 Task: Write a JavaScript function to find the average of an array of numbers.
Action: Mouse moved to (63, 8)
Screenshot: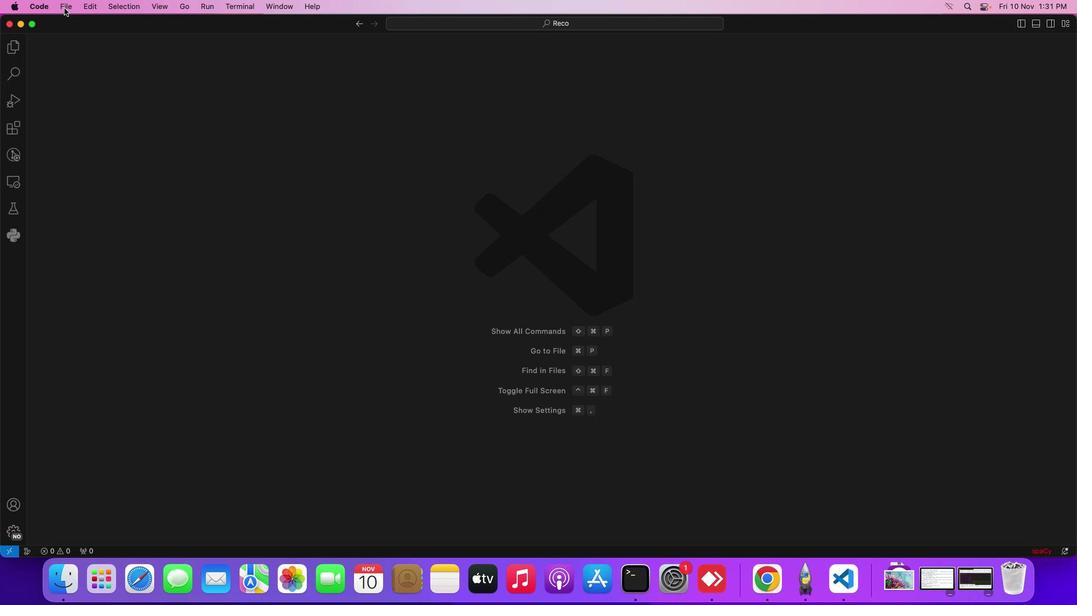 
Action: Mouse pressed left at (63, 8)
Screenshot: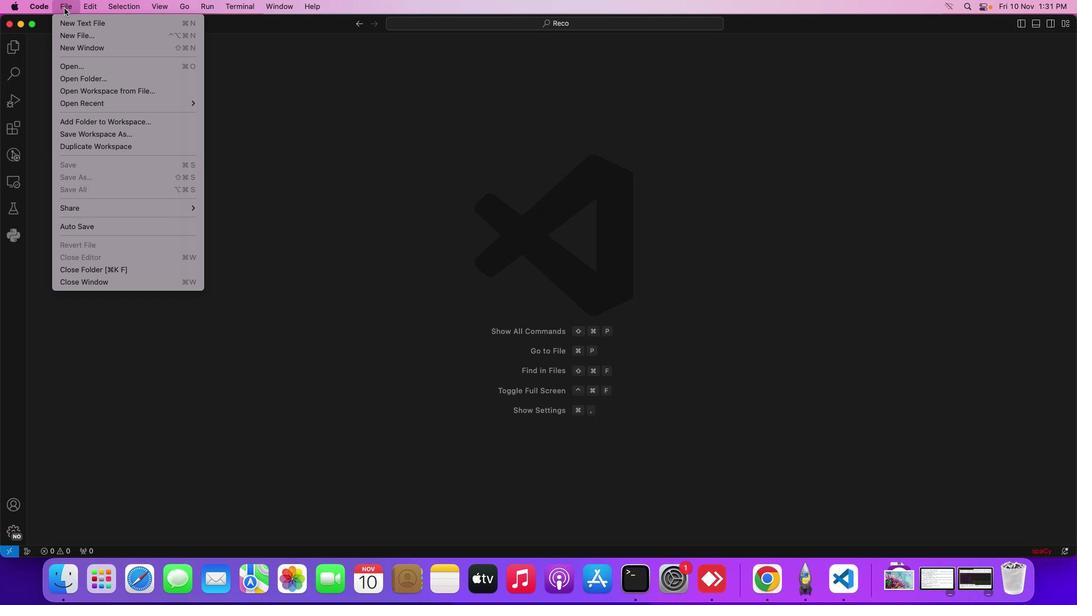 
Action: Mouse moved to (94, 26)
Screenshot: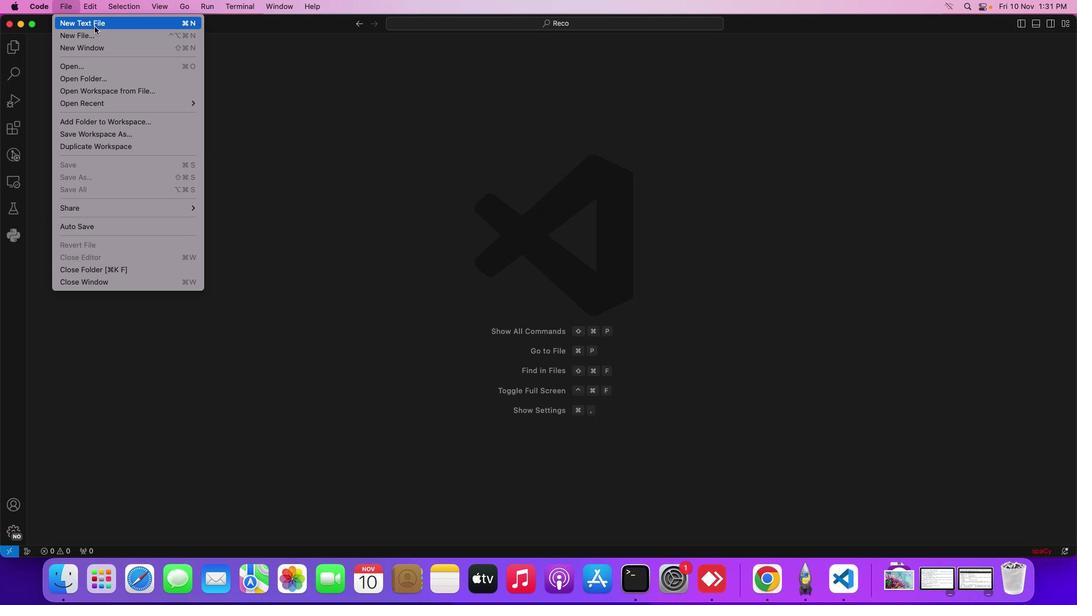 
Action: Mouse pressed left at (94, 26)
Screenshot: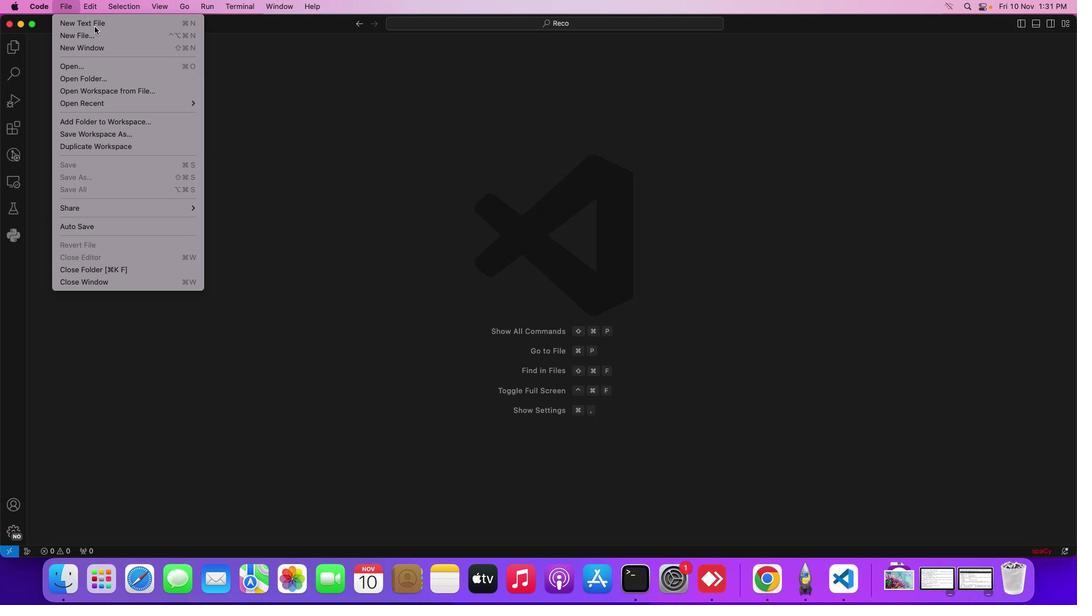 
Action: Mouse moved to (333, 175)
Screenshot: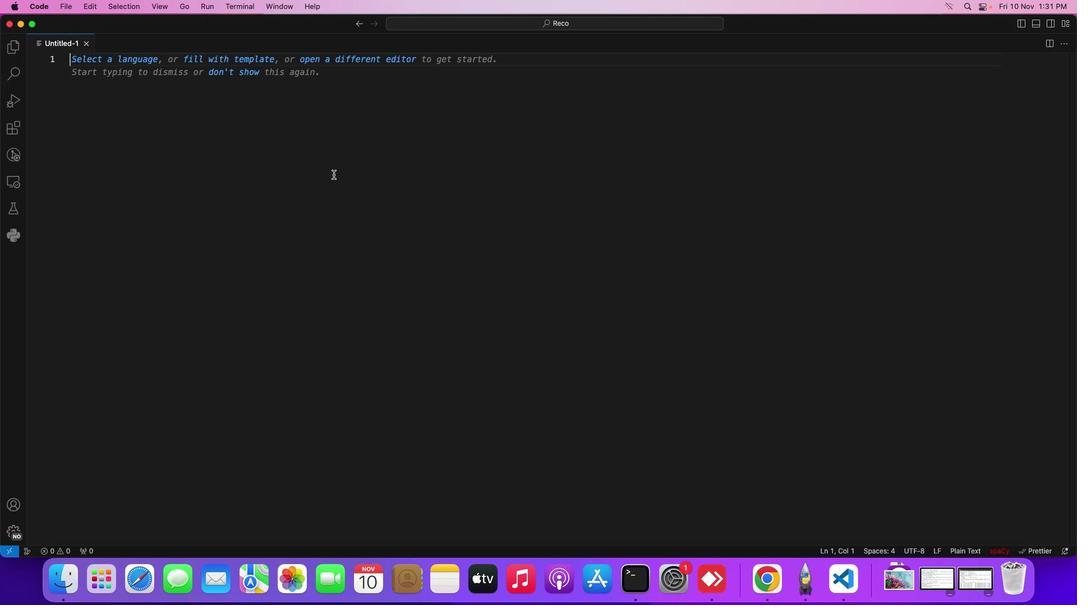 
Action: Key pressed Key.cmd's'
Screenshot: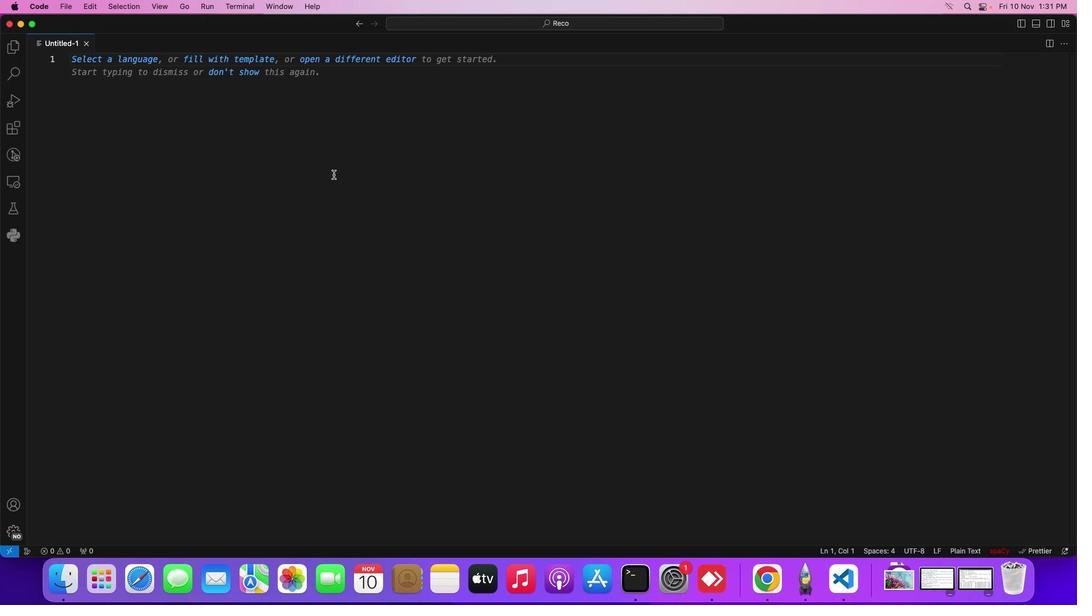 
Action: Mouse moved to (549, 237)
Screenshot: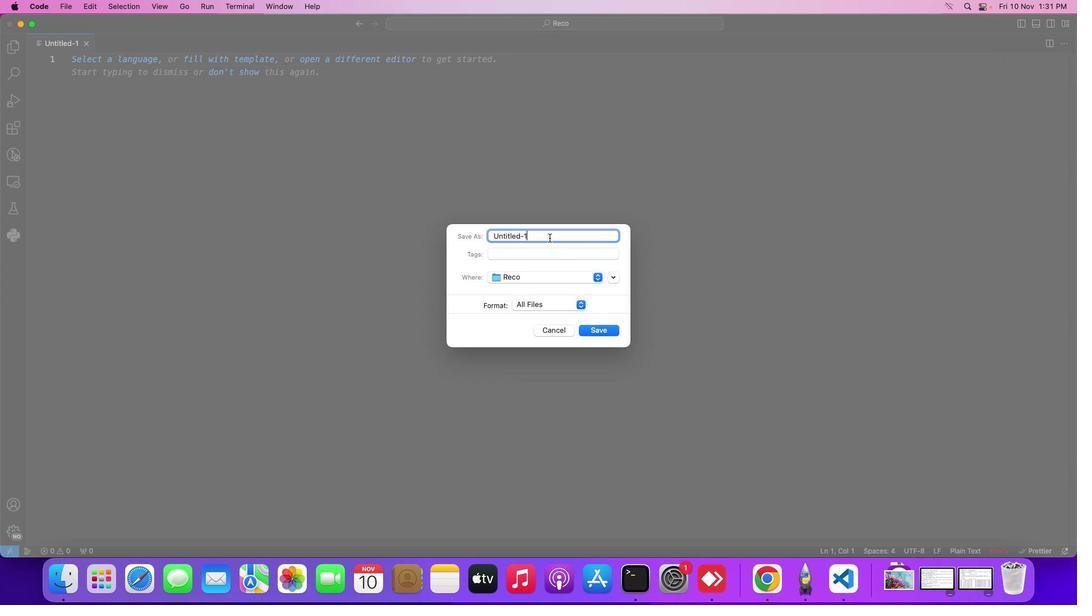 
Action: Mouse pressed left at (549, 237)
Screenshot: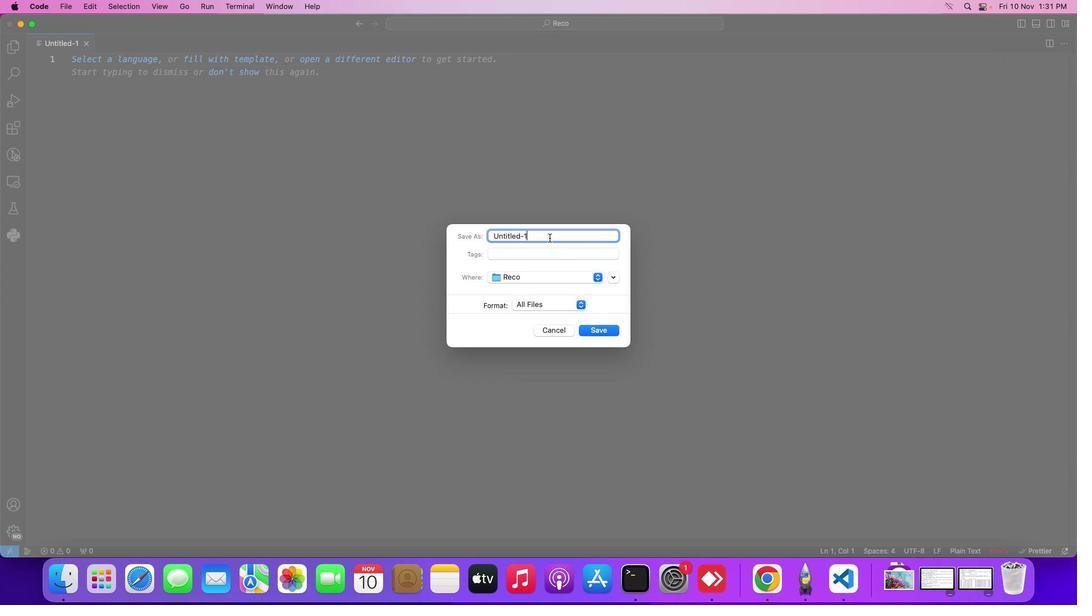 
Action: Mouse moved to (548, 237)
Screenshot: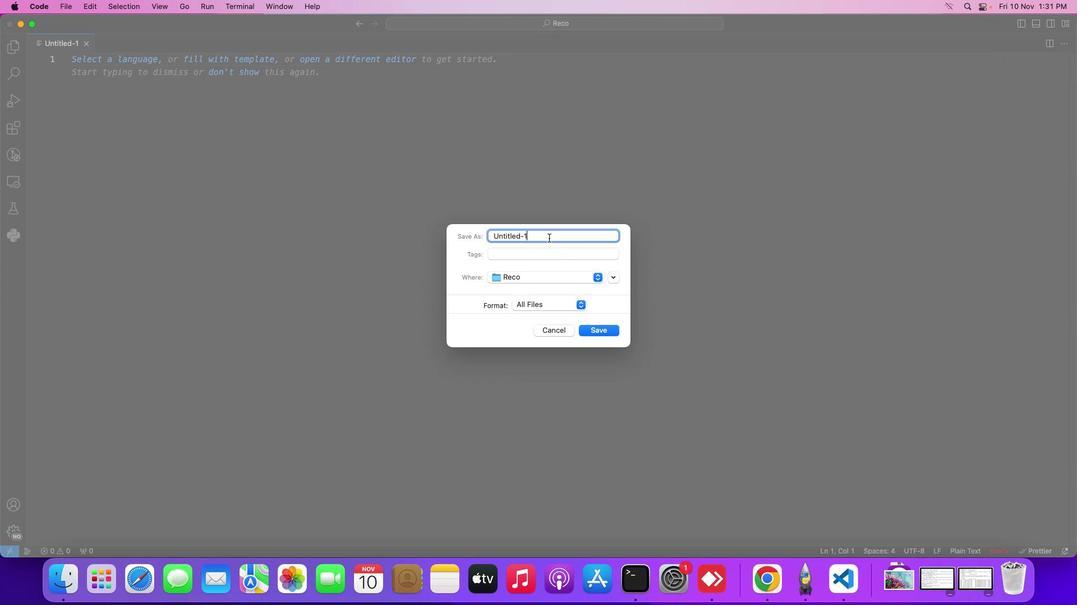 
Action: Key pressed Key.backspaceKey.backspaceKey.backspaceKey.backspaceKey.backspaceKey.backspaceKey.backspaceKey.backspaceKey.backspaceKey.backspaceKey.backspaceKey.shift_r'D''e''m''o'Key.shift_r'C''a''l'Key.shift_r'A''r''r''a''y''.''j''s'Key.enter'/''/'Key.spaceKey.shift_r'F''u''n''c''t''i''o''n'Key.space't''o'Key.space'c''a''l''c''u''l''a''t''e'Key.space't''h''e'Key.space'a''v''e''r''a''g''e'Key.space'o''f'Key.space'a''n'Key.space'a''r''r''a''y'Key.space'o''f'Key.space'n''u''m''b''e''r''s'Key.enter'f''u''n''c''t''i''o''n'Key.space'c''a''l''c''u''l''a''t''e'Key.shift_r'A''v''e''r''a''g''e'Key.shift_r'(''n''u''m''b''e''r''s'Key.rightKey.spaceKey.shift_r'{'Key.enter'/''/'Key.spaceKey.shift_r'C''h''e''c''k'Key.space'i''f'Key.space't''h''e'Key.space'a''r''r''a''y'Key.space'i''s'Key.space'e''m''p''t''y'Key.space't''o'Key.space'a''v''o''i''d'Key.space'd''i''v''i''s''i''o''n'Key.space'b''y'Key.space'z''e''r''o'Key.spaceKey.enter'i''f'Key.spaceKey.shift_r'(''n''u''m''b''e''r''s''.''l''e''n''g''t''h'Key.space'=''='Key.spaceKey.backspace'='Key.space'0'Key.rightKey.spaceKey.shift_r'{'Key.enter'r''e''t''u''r''n'Key.space'0'';'Key.space'/''/'Key.space'r''e''t''u''r''n'Key.space'o'Key.spaceKey.backspaceKey.backspace'0'Key.space'i''f'Key.space't''h''e'Key.space'a''r''r''a''y'Key.space'i''s'Key.space'e''m''p''t''y'Key.enterKey.backspaceKey.backspaceKey.backspaceKey.downKey.enterKey.enter'/''/'Key.spaceKey.shift_r'U''s''e'Key.space't''h''e'Key.space'r''e''d''u''c''e'Key.space'm''e''t''h''o''d'Key.space't''o'Key.space'c''a''l''c''u''l''a''t''e'Key.space't''h''e'Key.space's''u''m'Key.space'o''f'Key.space'a''l''l'Key.space'e''l''e''m''e''n''t''s'Key.space'i''n'Key.space't''h''e'Key.space'a''r''r''a''y'Key.enter's'Key.backspace'c''o''n''s''t'Key.space's''u''m'Key.space'='Key.space'n''u''m''b''e''r''s''.''r''e''d''u''c''e'Key.shift_r'('Key.shift_r'(''a''c''c'','Key.space'm'Key.backspace'n''u''m'Key.spaceKey.backspaceKey.rightKey.rightKey.space'=''='Key.shift_r'>'Key.backspaceKey.backspaceKey.shift_r'>'Key.space'a''c''c'Key.spaceKey.shift_r'+'Key.space'n''u''m'Key.spaceKey.backspace','Key.space'0'Key.shift_r')'Key.shift_r';'Key.enterKey.upKey.upKey.rightKey.downKey.rightKey.rightKey.rightKey.rightKey.rightKey.rightKey.rightKey.rightKey.rightKey.rightKey.rightKey.rightKey.rightKey.rightKey.rightKey.rightKey.rightKey.rightKey.rightKey.rightKey.rightKey.rightKey.rightKey.rightKey.rightKey.rightKey.rightKey.rightKey.rightKey.rightKey.rightKey.rightKey.rightKey.rightKey.rightKey.rightKey.rightKey.backspaceKey.downKey.tab'f'Key.backspaceKey.enter'/''/'Key.space'c''a''l''c''u''l''a''t''e'Key.space't''h''e'Key.space'a''v''e''r''a''g''e'Key.space'b''y'Key.space'd''i''v''i''s''i'Key.backspaceKey.backspace'd''i''n''g'Key.space't''h''e'Key.space's''u''m'Key.space'b''y'Key.space't''h''e'Key.space'n''u''m''b''e''r'Key.space'o''f'Key.space'e''k''e'Key.backspaceKey.backspace'l''e''m''e''n''t''s'Key.space'i''n'Key.space't''h''e'Key.space'a''r''r''a''y'Key.enter'c''o''n''s''t'Key.space'a''v''e''r''a''g''e'Key.space'='Key.space's''u''m'Key.space'/'Key.space'n''u''m''b''e''r''s''.''l''e''n''t''h'Key.spaceKey.backspaceKey.backspace'h'Key.backspaceKey.backspace'g''t''h'';'Key.enterKey.enter'/''/'Key.spaceKey.shift_r'R''e''t''u''r''n'Key.space't''h''e'Key.space'c''a''l''c''u''l''a''t''e''d'Key.space'a''v''e''r''a''g''e'Key.enterKey.enterKey.backspaceKey.backspaceKey.tab'r''e''t''u''r''n'Key.space'a''v''e''r''a''g''e'';'Key.enterKey.backspaceKey.backspaceKey.downKey.enterKey.enter'/''/'Key.spaceKey.shift_r'E''x''a''m''p''l''e'Key.space'u''s''a''g''e'Key.shift_r':'Key.enter'c''o''n''s''t'Key.space'n''u''m''b''e''r''s'Key.shift_r'A''r''r''a''y'Key.space'='Key.space'[''1'','Key.space'2'','Key.space'3'','Key.space'4'','Key.space'5'Key.rightKey.shift_r':'Key.backspace';'Key.enter'c''o''n''s''t'Key.space'r''e''s''i'Key.backspace'u''l''t'Key.space'='Key.space'c''a''l''c''u''l''a''t''e'Key.shift_r'A''v''e''r''a''g''e'Key.shift_r'(''n''u''m''b''e''r''s'Key.shift_r'A''r''r''a''u'Key.backspace'y'Key.right';'Key.enterKey.enter'/''/'Key.spaceKey.spaceKey.shift_r'O''u''t''p''u''t'Key.space't''h''e'Key.space'r''e''s''u''l''t'Key.space't''o'Key.space't''h''e'Key.space'c''o''n''s''o''l''e'Key.enter'c''o''m'Key.backspace'n''s''o''l''e''.''l''o''g'Key.spaceKey.backspaceKey.shift_r'(''r''e''s''u''l''t'Key.spaceKey.backspaceKey.right';'Key.spaceKey.space'/''/'Key.space'o''u''t''p''u''t'Key.shift_r':'Key.space'3'Key.enterKey.enter
Screenshot: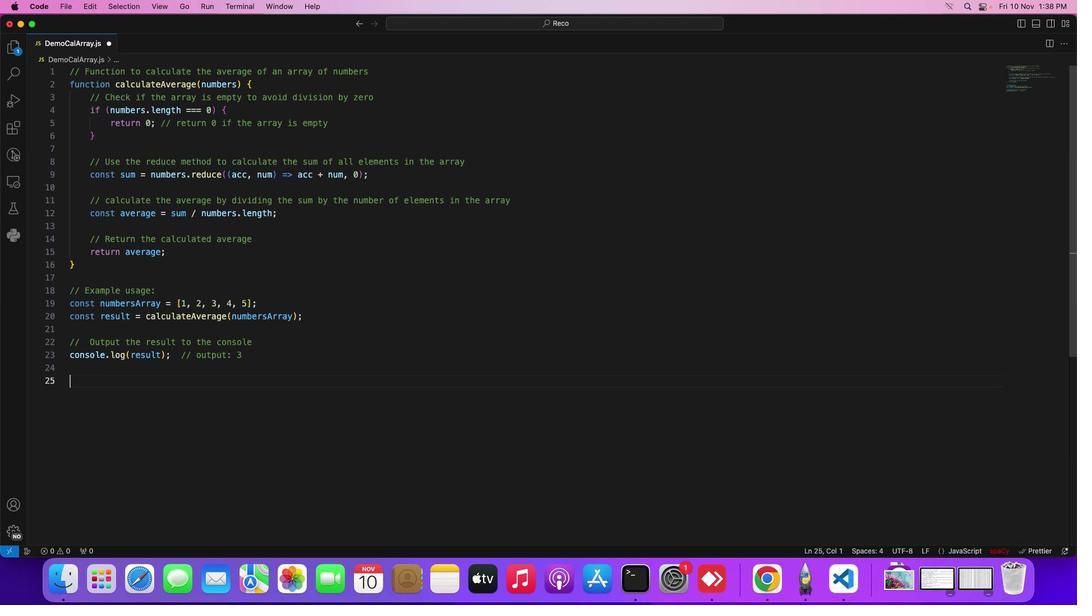 
Action: Mouse moved to (460, 143)
Screenshot: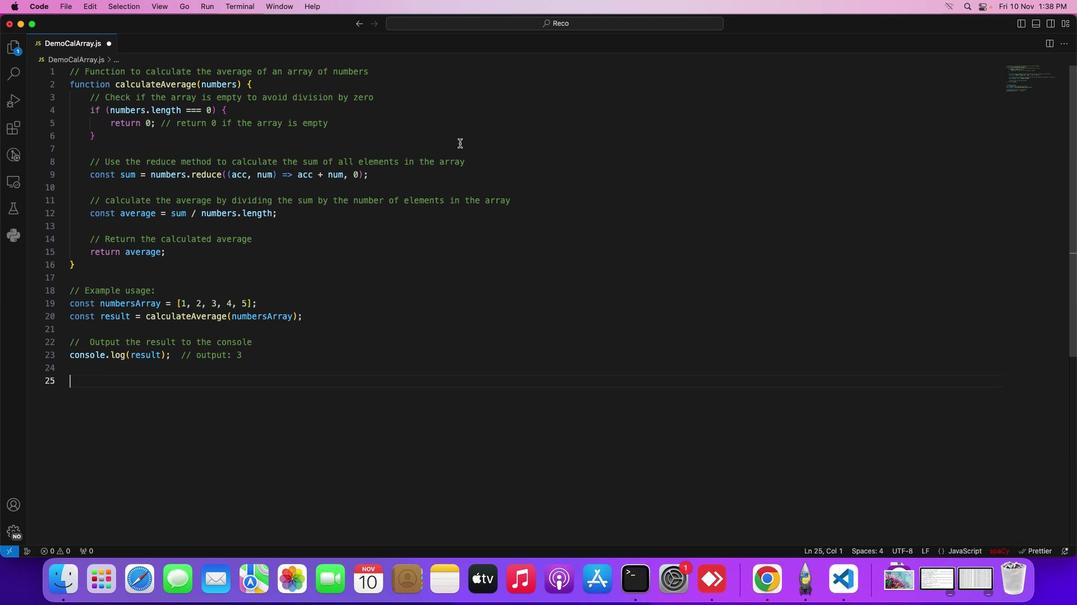 
Action: Key pressed Key.cmd
Screenshot: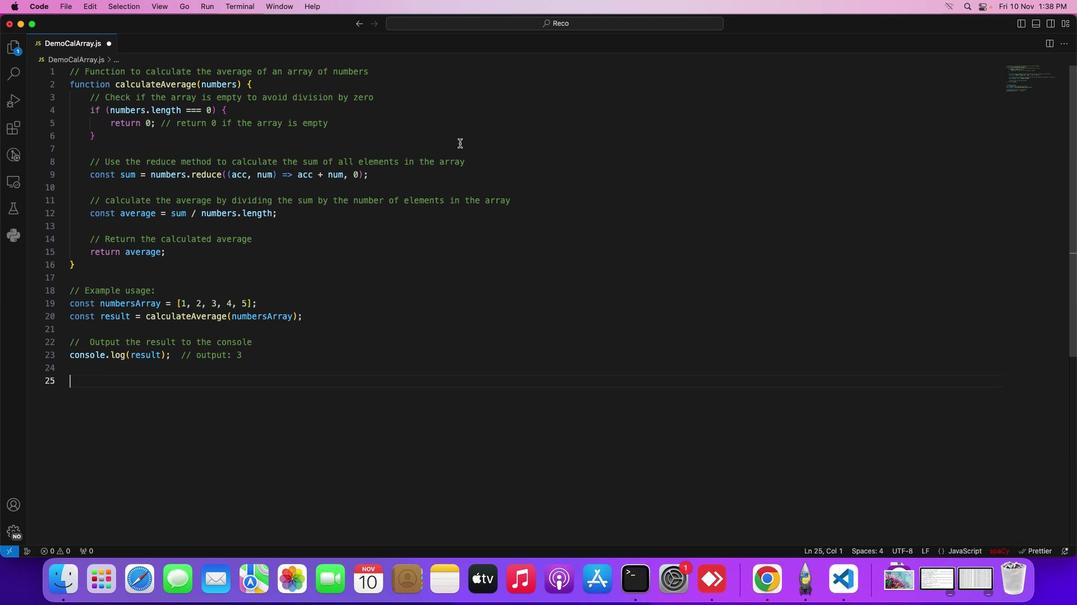 
Action: Mouse moved to (468, 118)
Screenshot: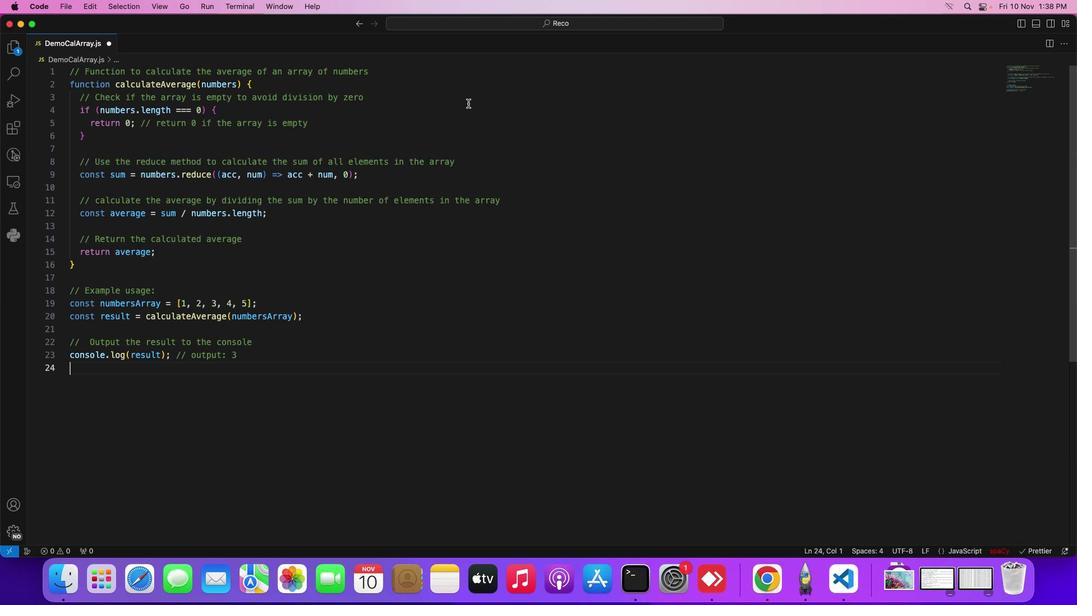 
Action: Key pressed 's'
Screenshot: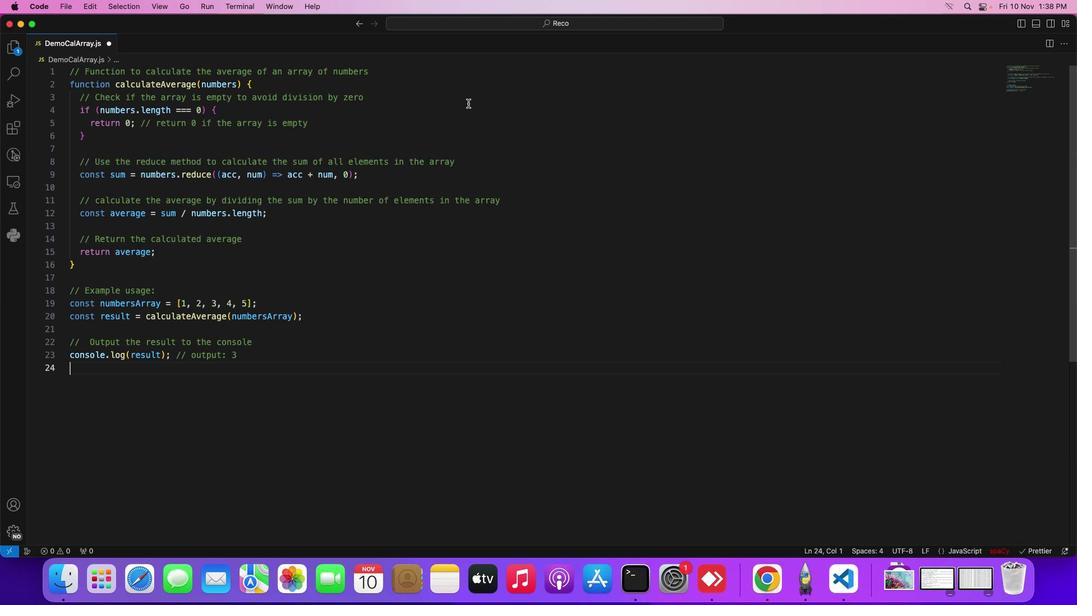 
Action: Mouse moved to (244, 4)
Screenshot: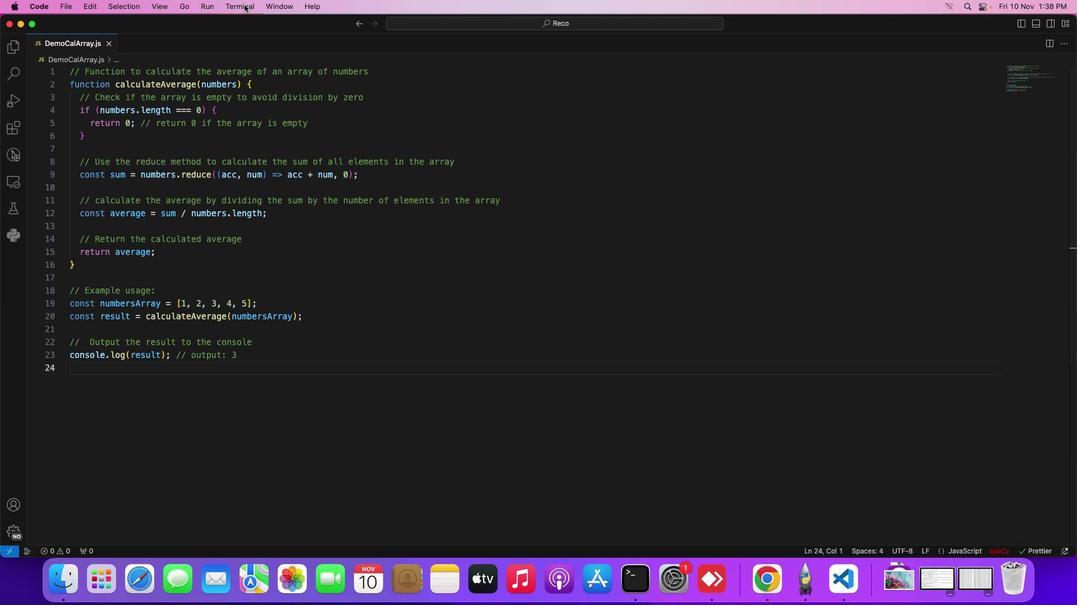 
Action: Mouse pressed left at (244, 4)
Screenshot: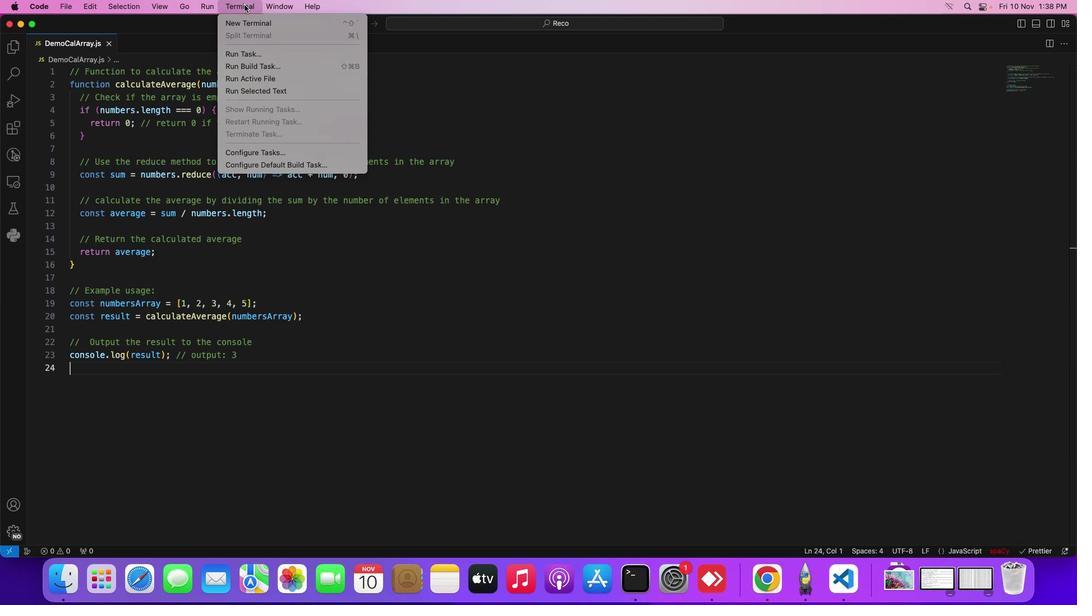
Action: Mouse moved to (260, 17)
Screenshot: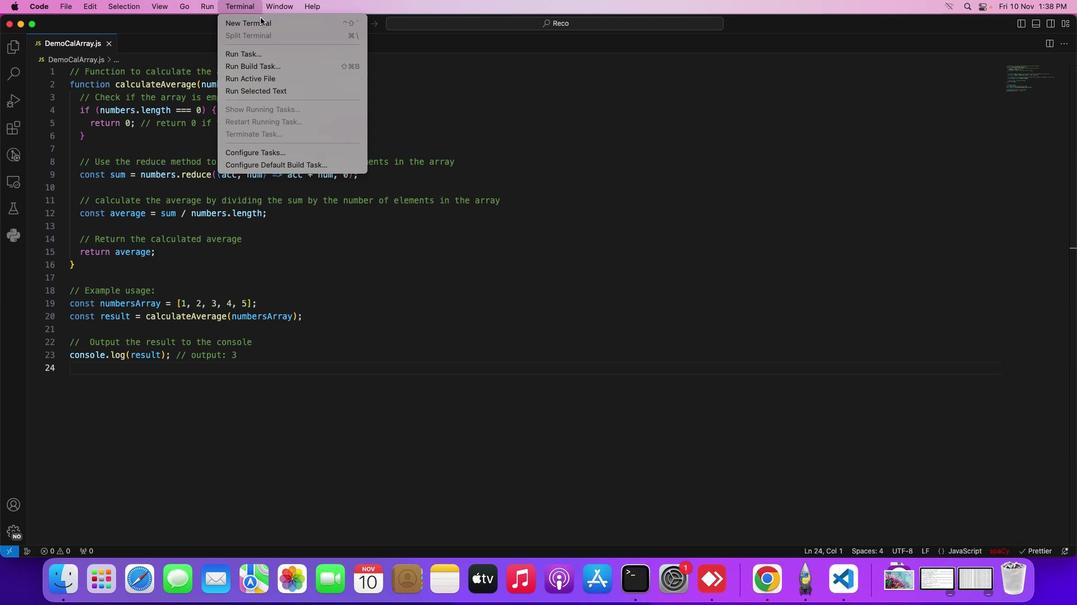 
Action: Mouse pressed left at (260, 17)
Screenshot: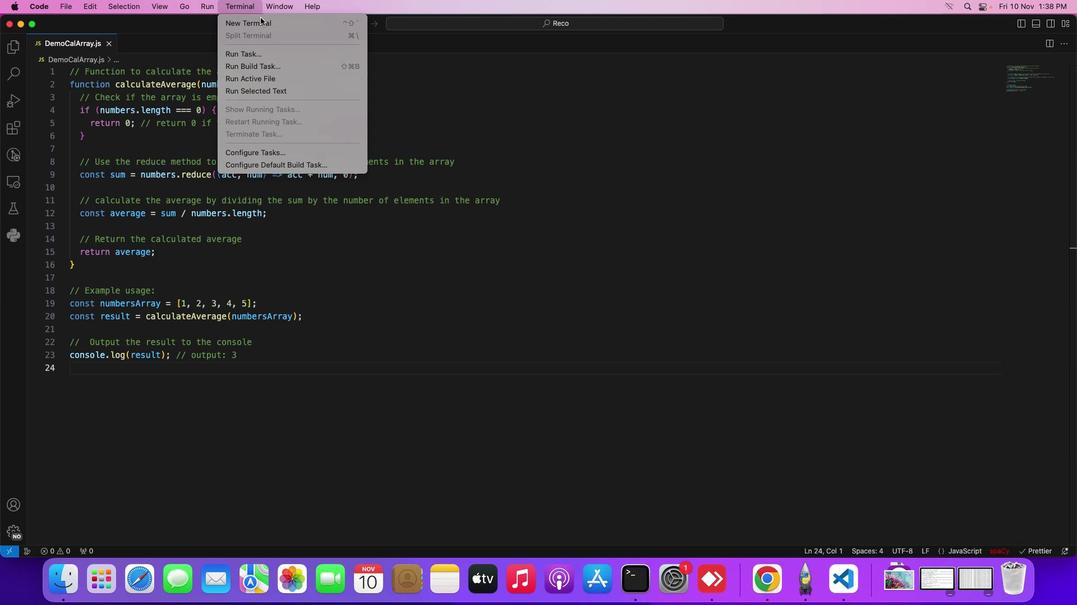 
Action: Mouse moved to (988, 287)
Screenshot: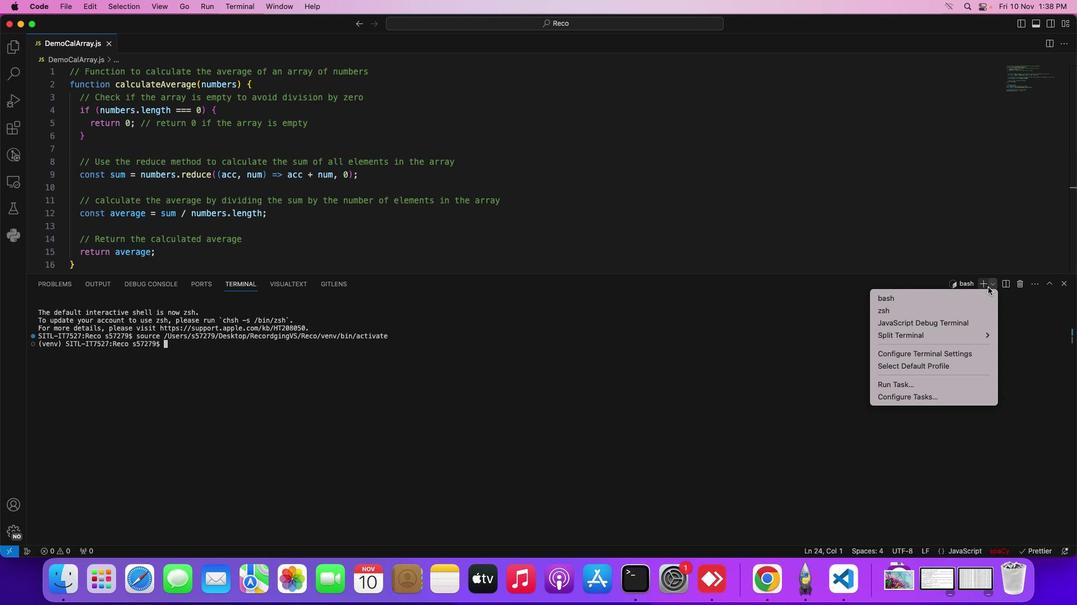 
Action: Mouse pressed left at (988, 287)
Screenshot: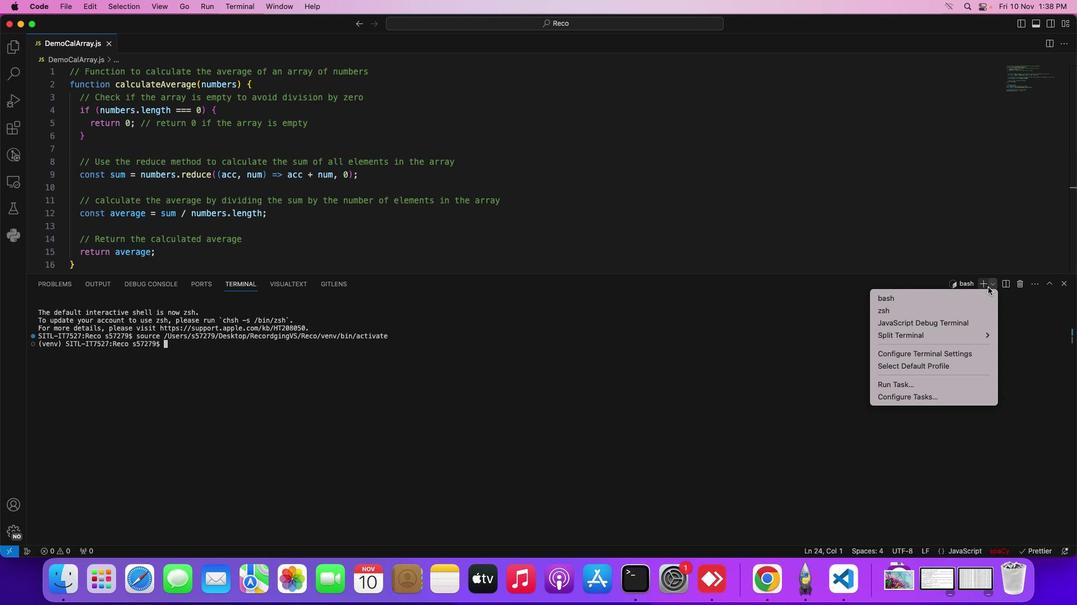 
Action: Mouse moved to (973, 323)
Screenshot: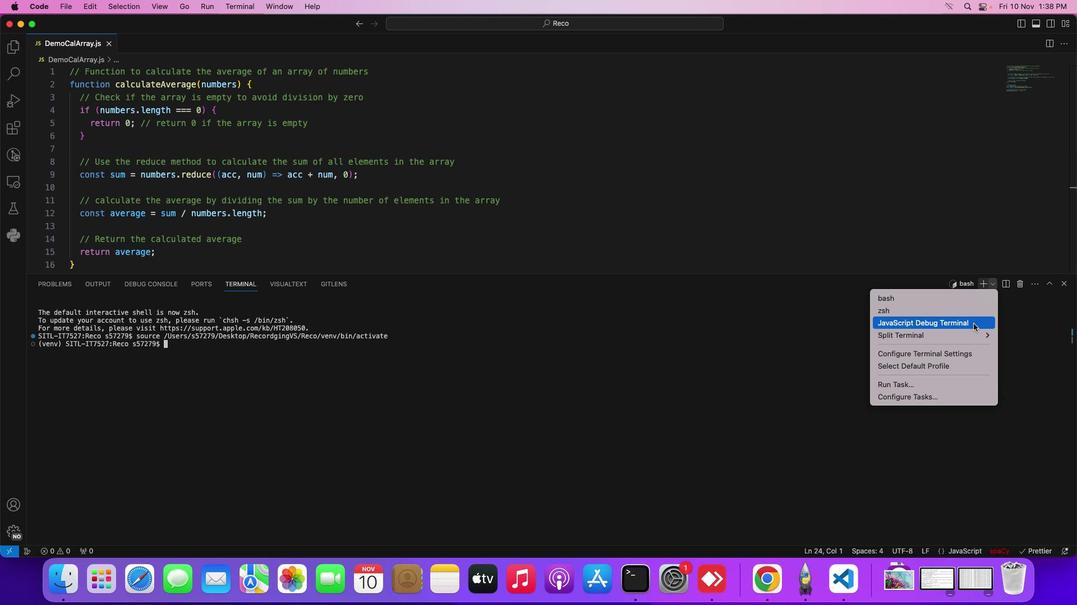 
Action: Mouse pressed left at (973, 323)
Screenshot: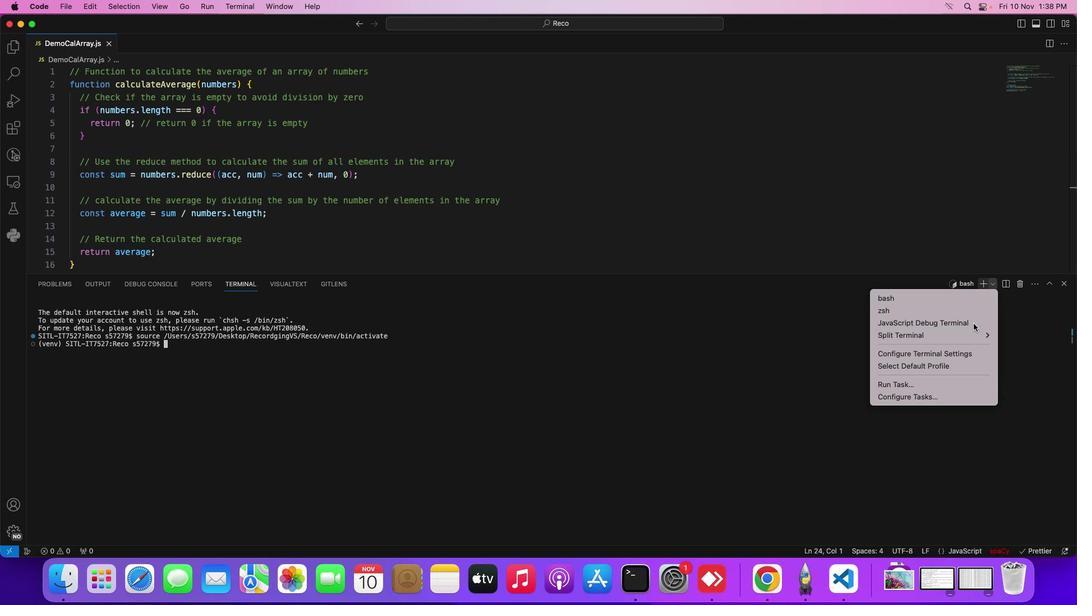 
Action: Mouse moved to (199, 353)
Screenshot: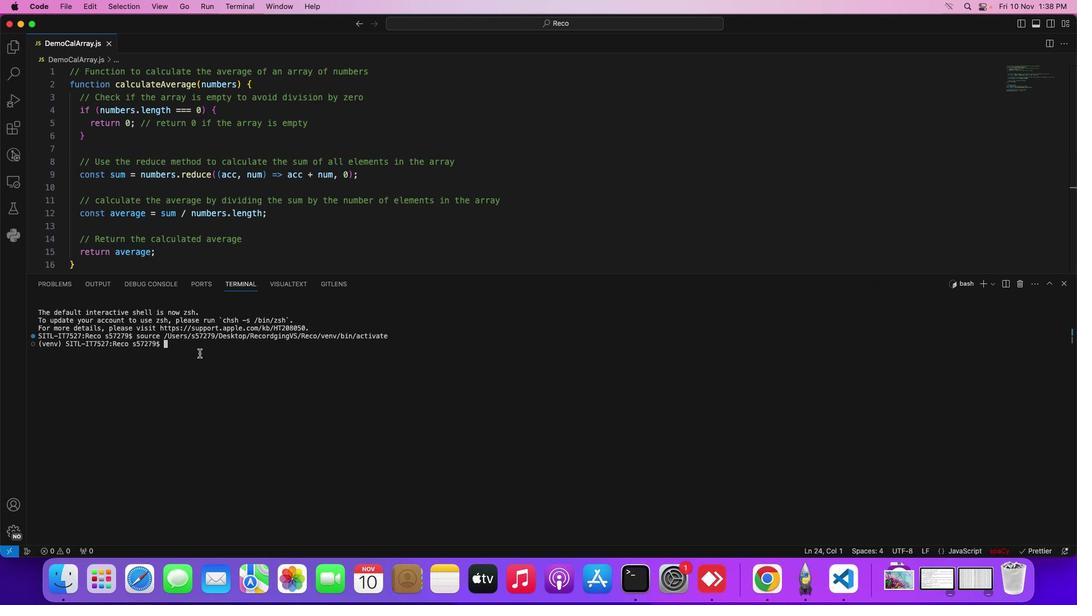 
Action: Mouse pressed left at (199, 353)
Screenshot: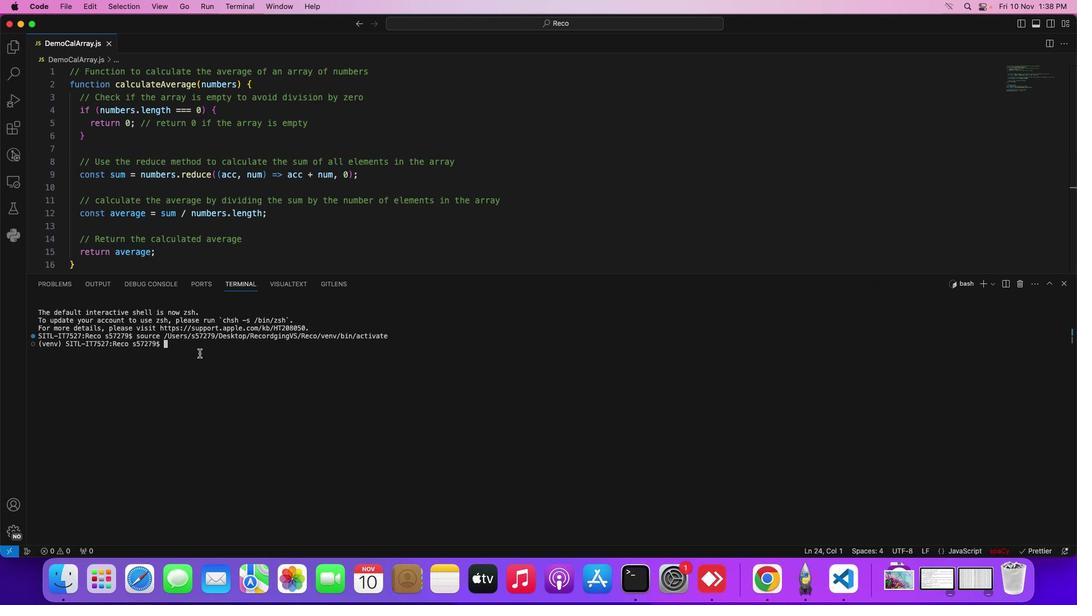 
Action: Mouse moved to (249, 371)
Screenshot: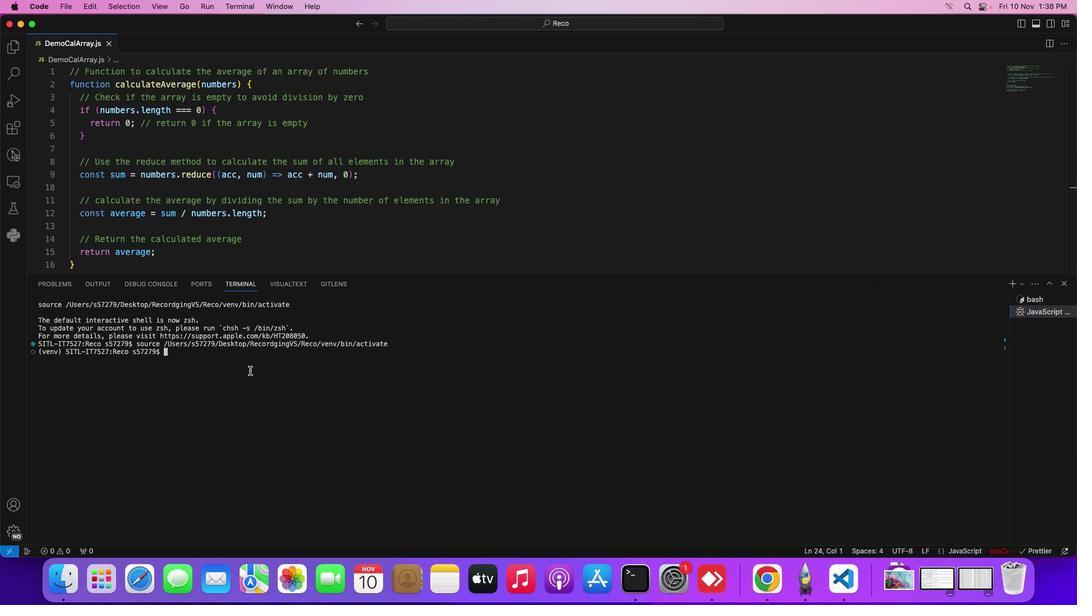 
Action: Mouse pressed left at (249, 371)
Screenshot: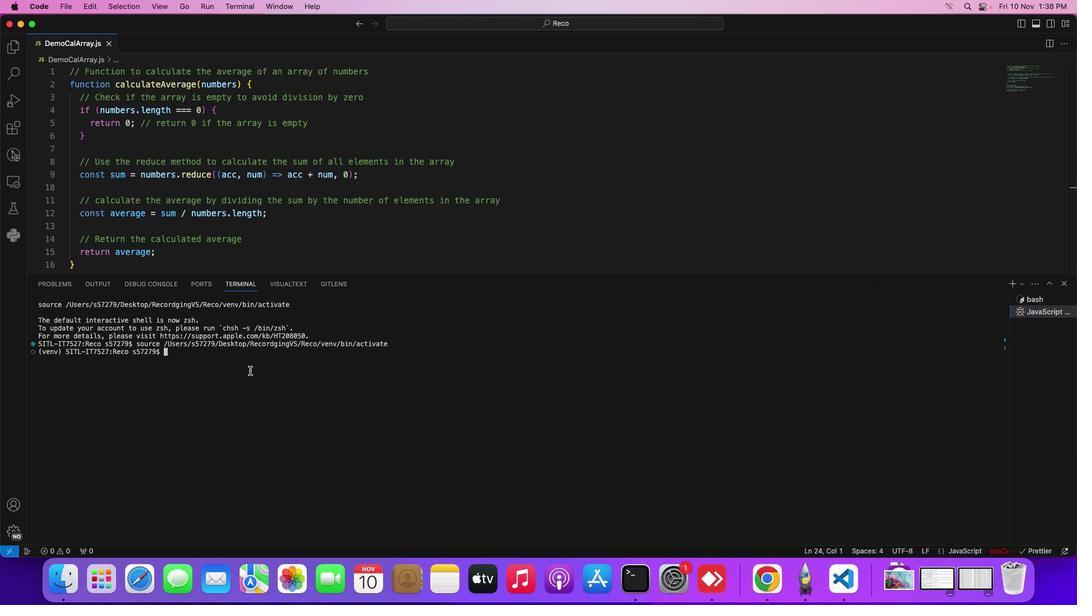 
Action: Key pressed 'n''o''d''e'Key.space'd'Key.backspaceKey.shift_r'D''e''m''o'Key.shift_r'C''a''l'Key.shift_r'A''r''r''a''y''.''j''s'Key.enter
Screenshot: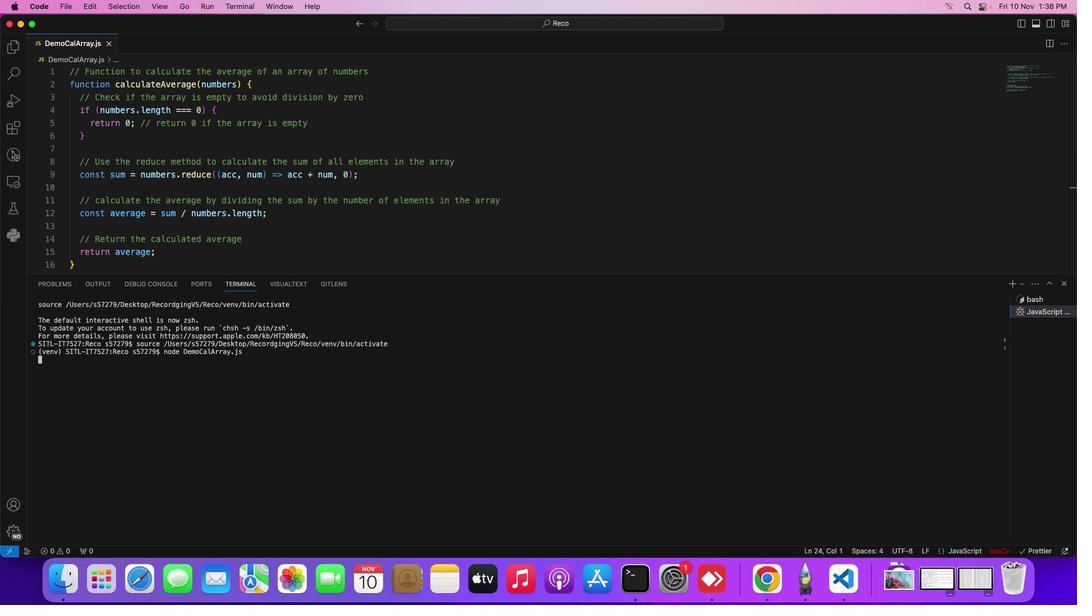
